 Task: Move the task Add support for image and video editing within the app to the section To-Do in the project Visionary and sort the tasks in the project by Last modified on.
Action: Mouse moved to (59, 307)
Screenshot: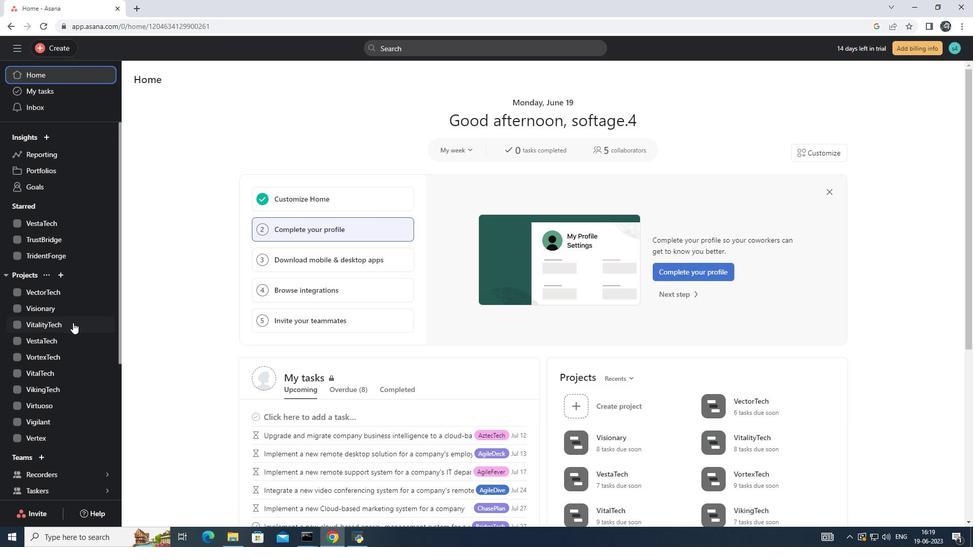 
Action: Mouse pressed left at (59, 307)
Screenshot: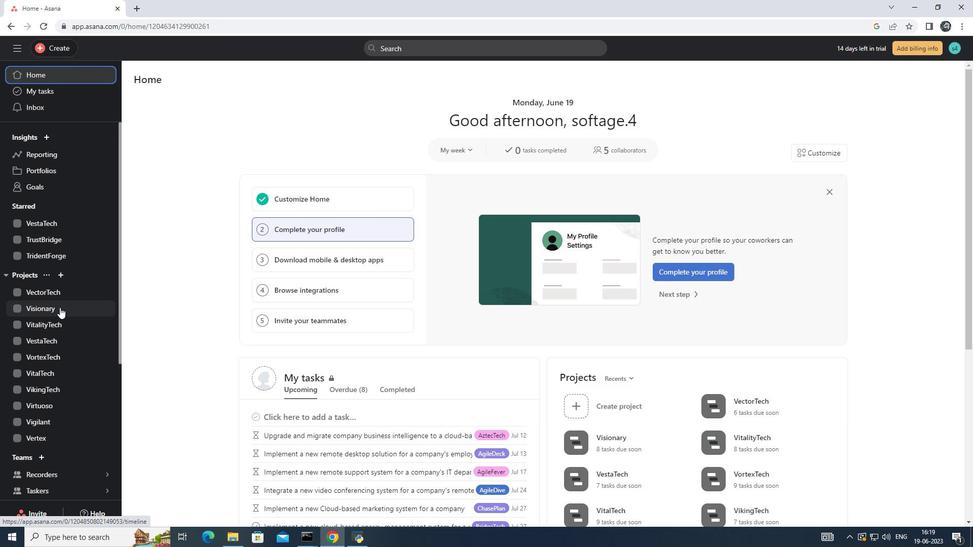 
Action: Mouse moved to (182, 101)
Screenshot: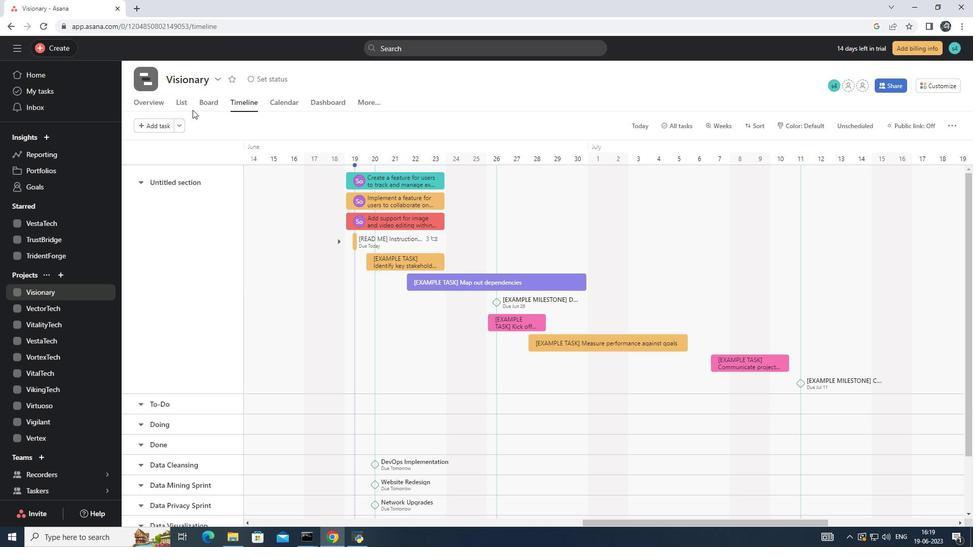 
Action: Mouse pressed left at (182, 101)
Screenshot: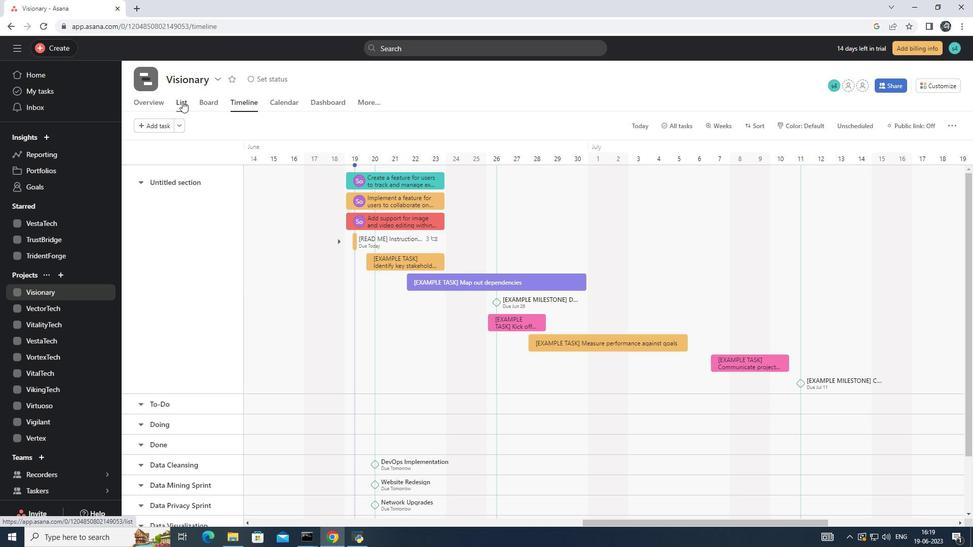 
Action: Mouse moved to (419, 236)
Screenshot: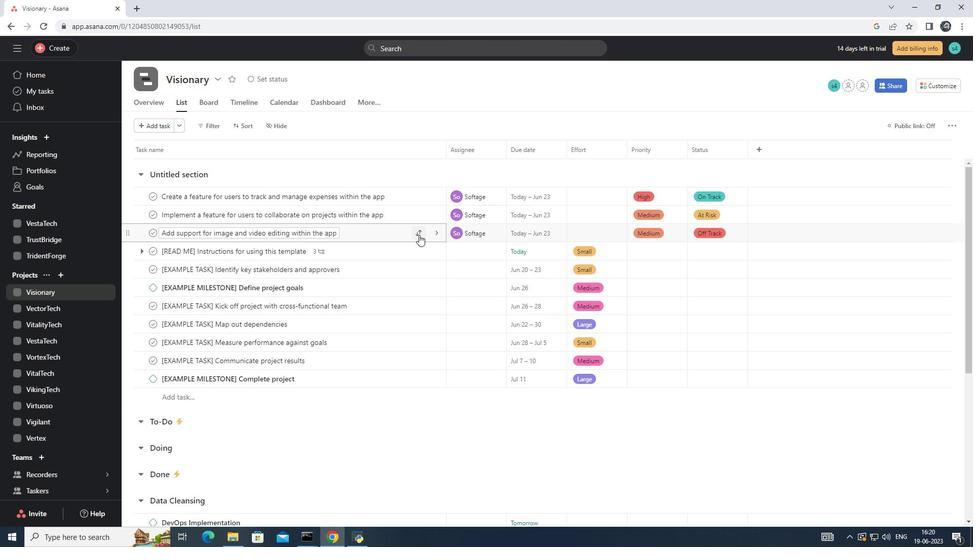 
Action: Mouse pressed left at (419, 236)
Screenshot: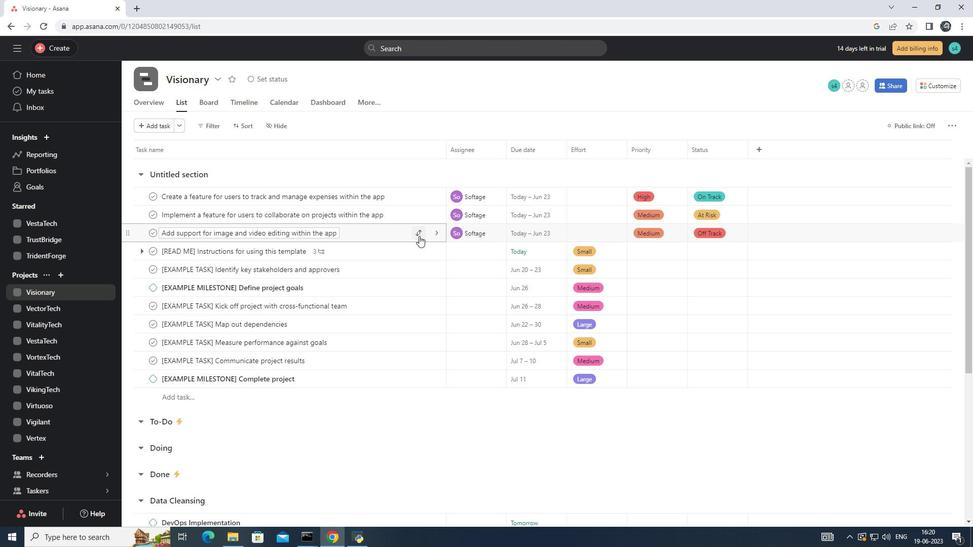 
Action: Mouse moved to (372, 291)
Screenshot: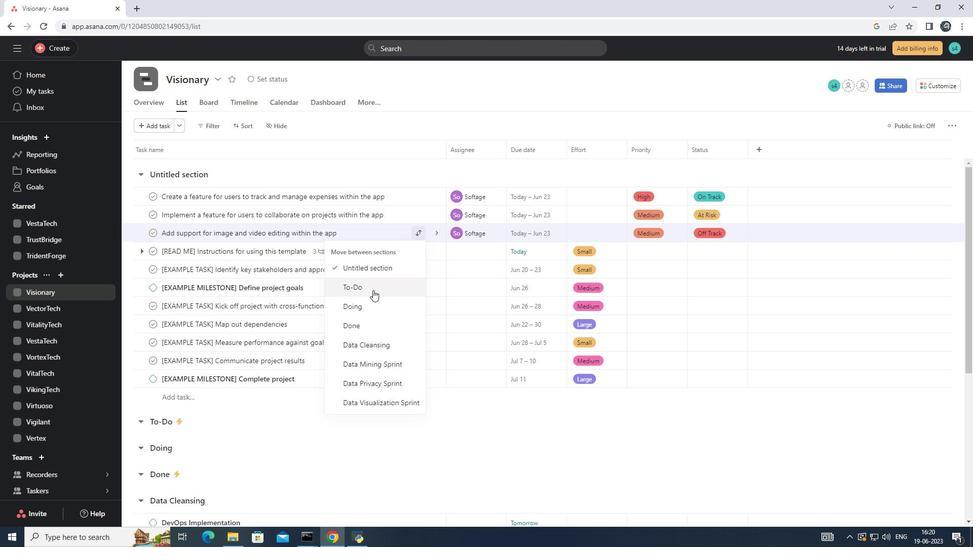 
Action: Mouse pressed left at (372, 291)
Screenshot: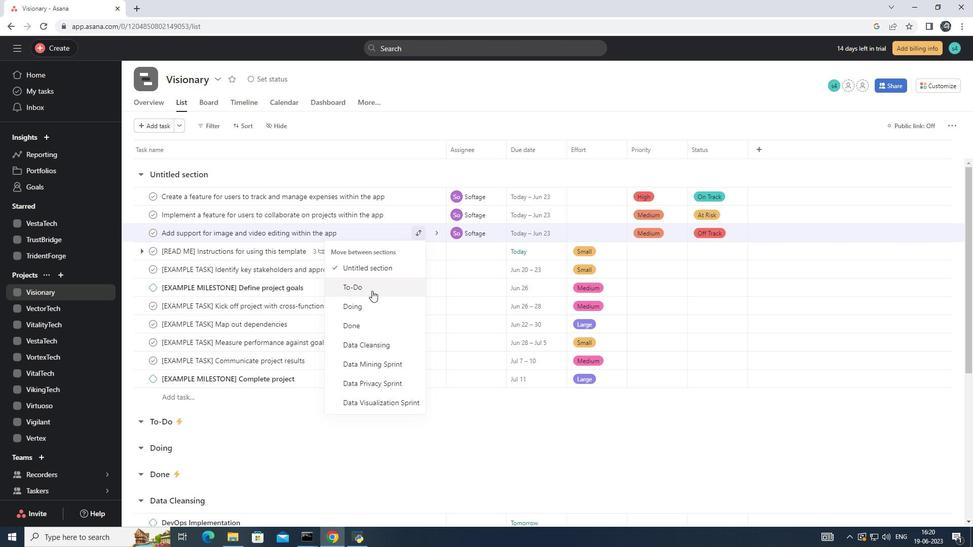 
Action: Mouse moved to (246, 124)
Screenshot: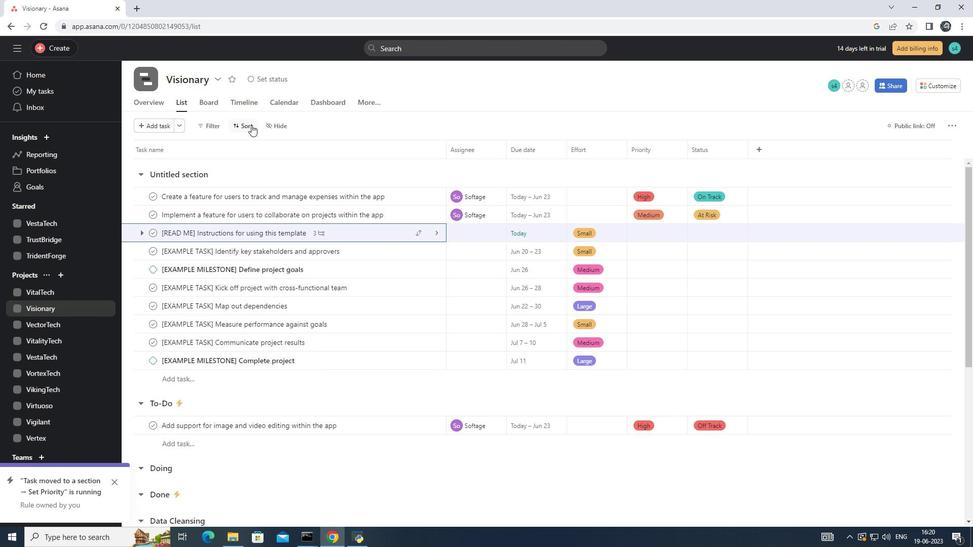 
Action: Mouse pressed left at (246, 124)
Screenshot: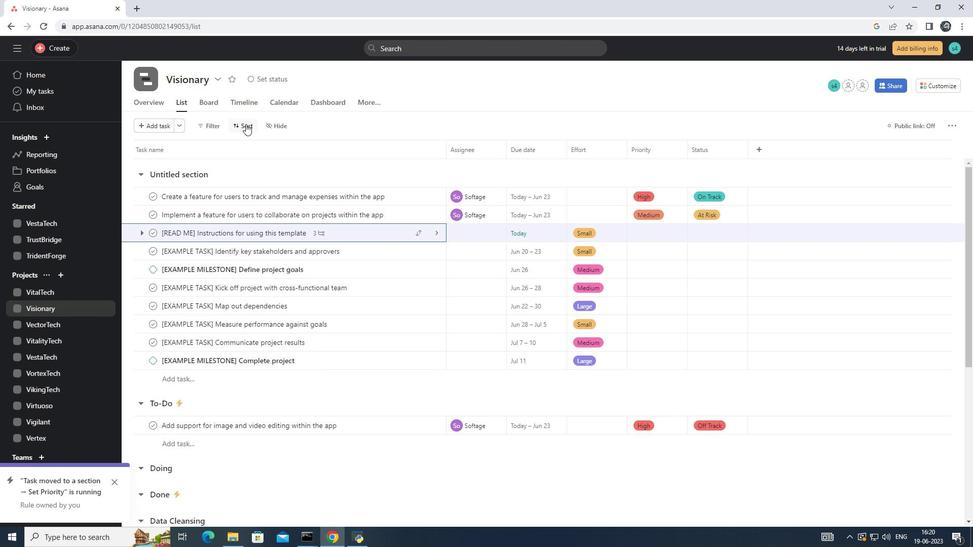 
Action: Mouse moved to (295, 269)
Screenshot: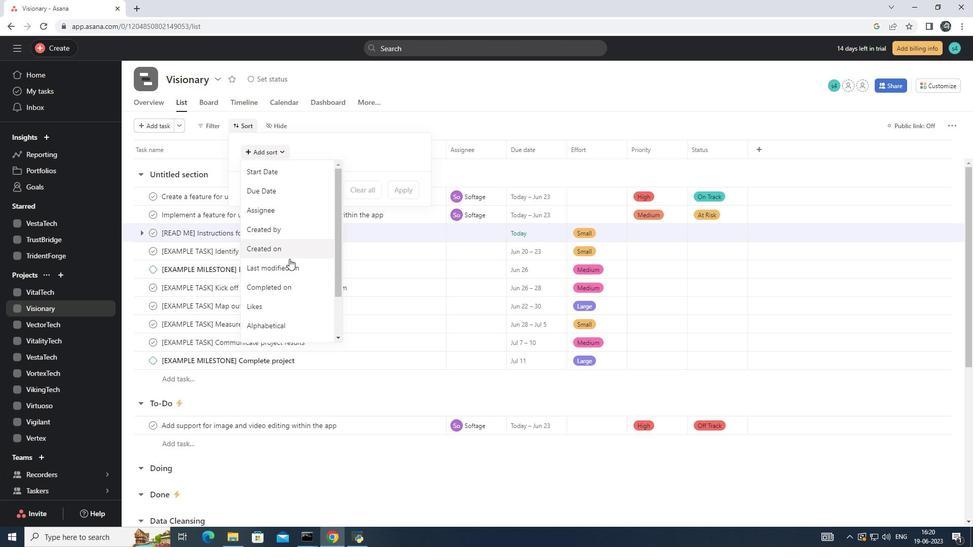 
Action: Mouse pressed left at (295, 269)
Screenshot: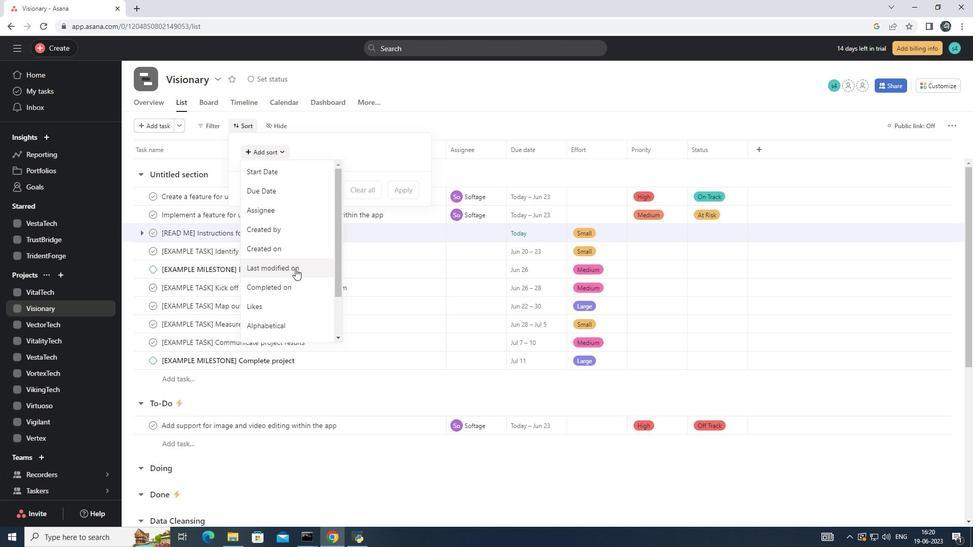 
Action: Mouse moved to (401, 229)
Screenshot: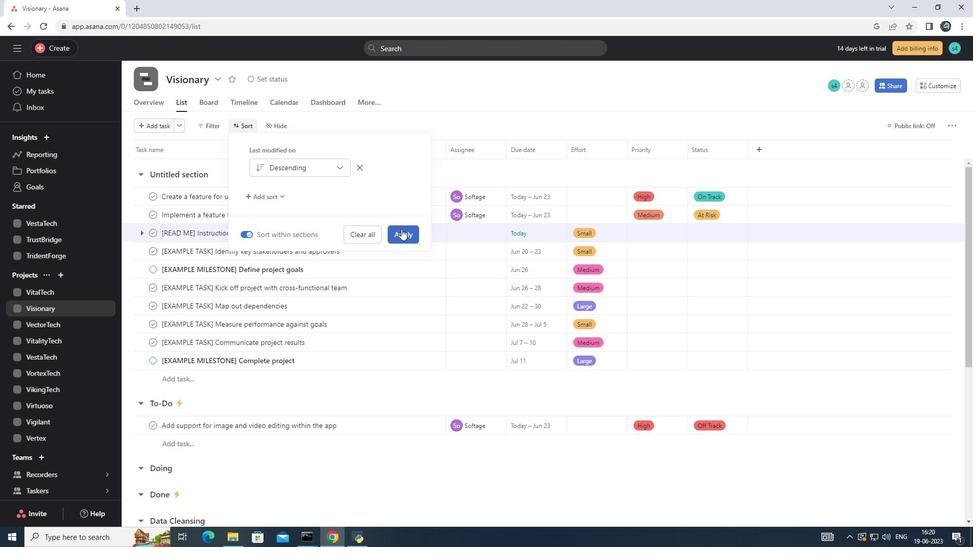 
Action: Mouse pressed left at (401, 229)
Screenshot: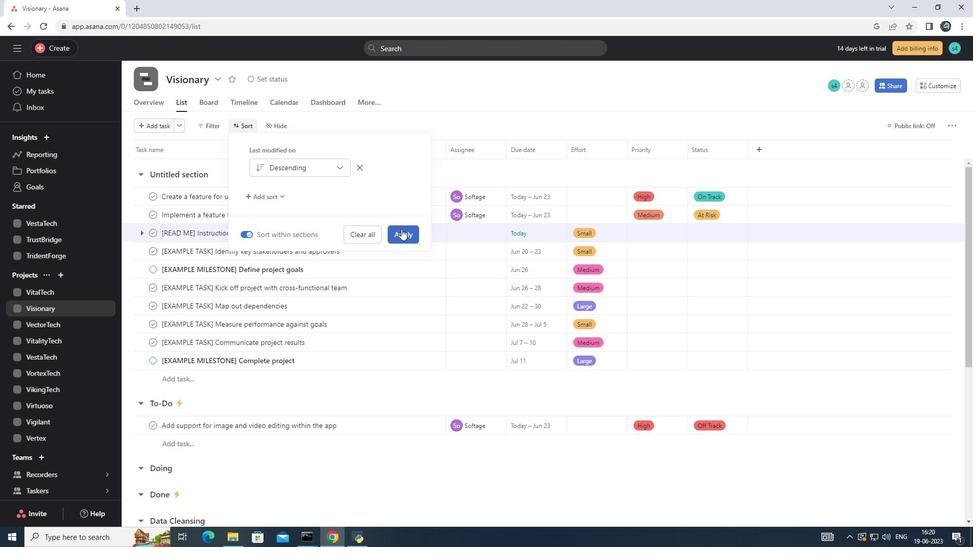 
